 Task: Add Bulk Foods Dark Chocolate Pretzels to the cart.
Action: Mouse moved to (13, 60)
Screenshot: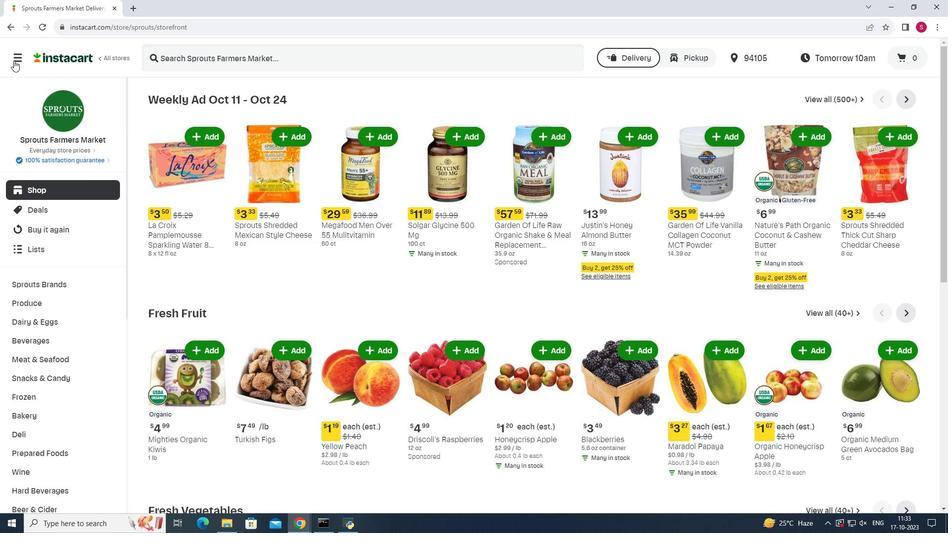 
Action: Mouse pressed left at (13, 60)
Screenshot: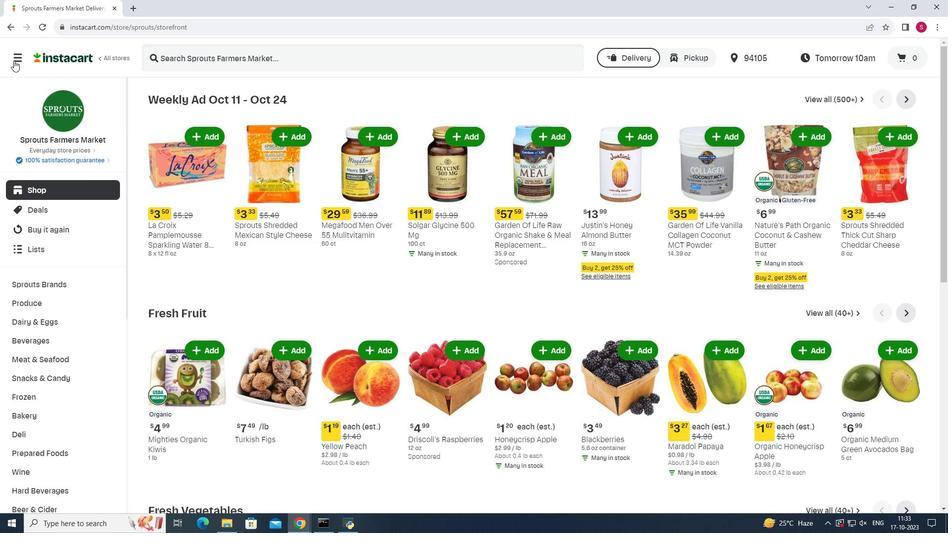 
Action: Mouse moved to (50, 256)
Screenshot: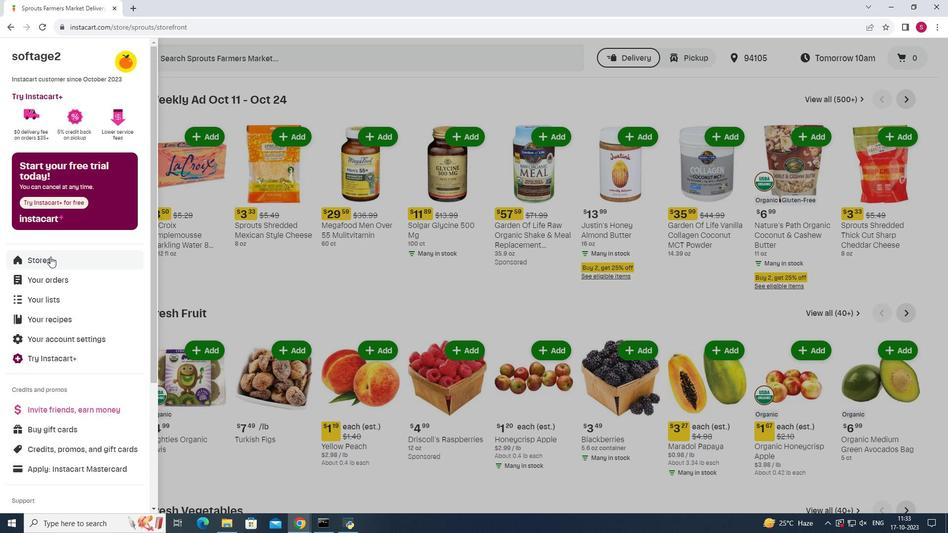 
Action: Mouse pressed left at (50, 256)
Screenshot: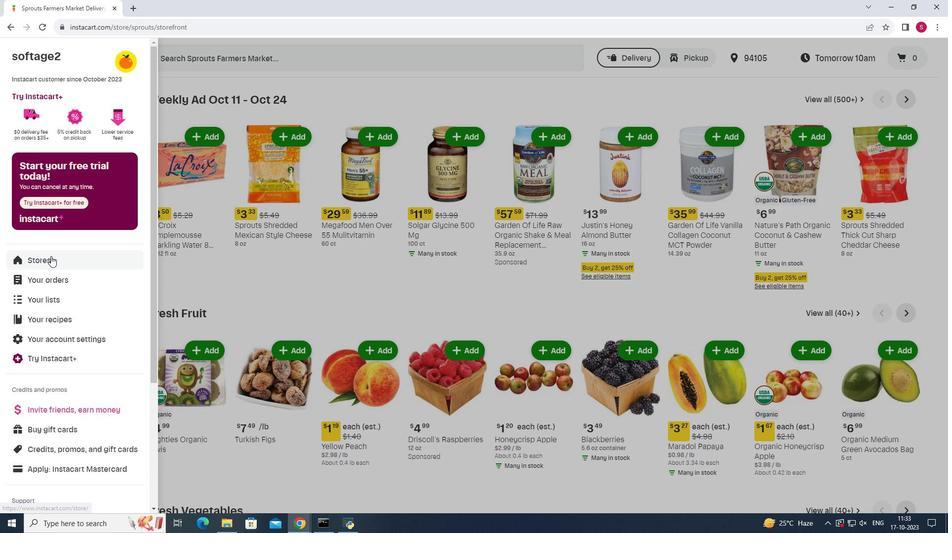 
Action: Mouse moved to (228, 81)
Screenshot: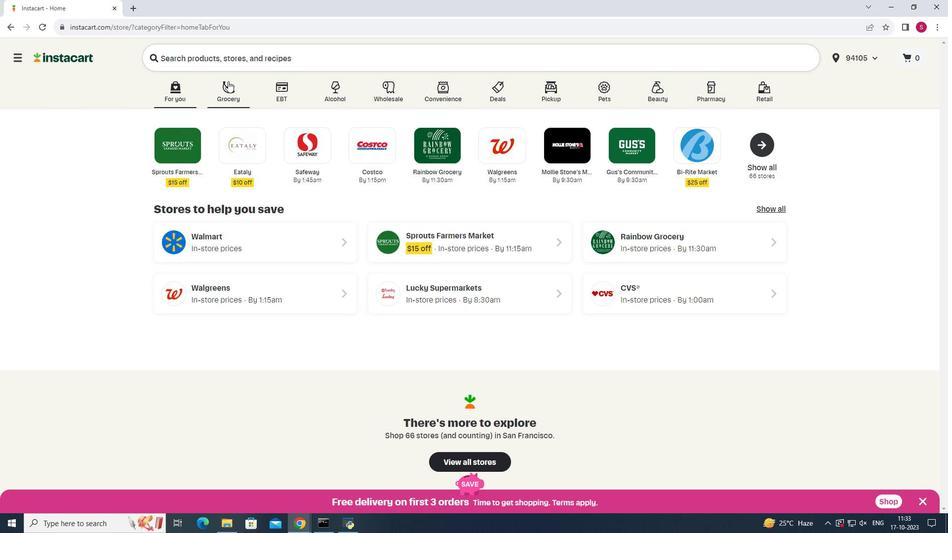 
Action: Mouse pressed left at (228, 81)
Screenshot: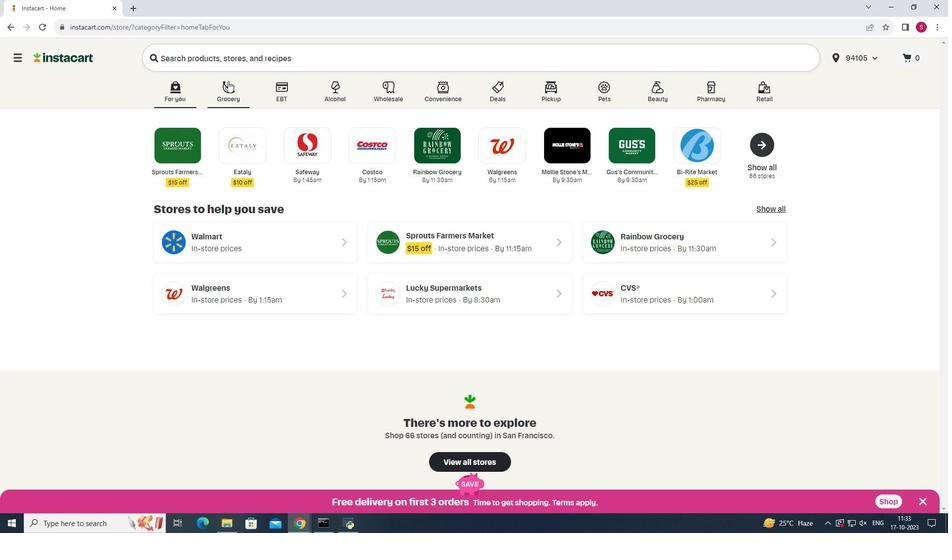 
Action: Mouse moved to (672, 136)
Screenshot: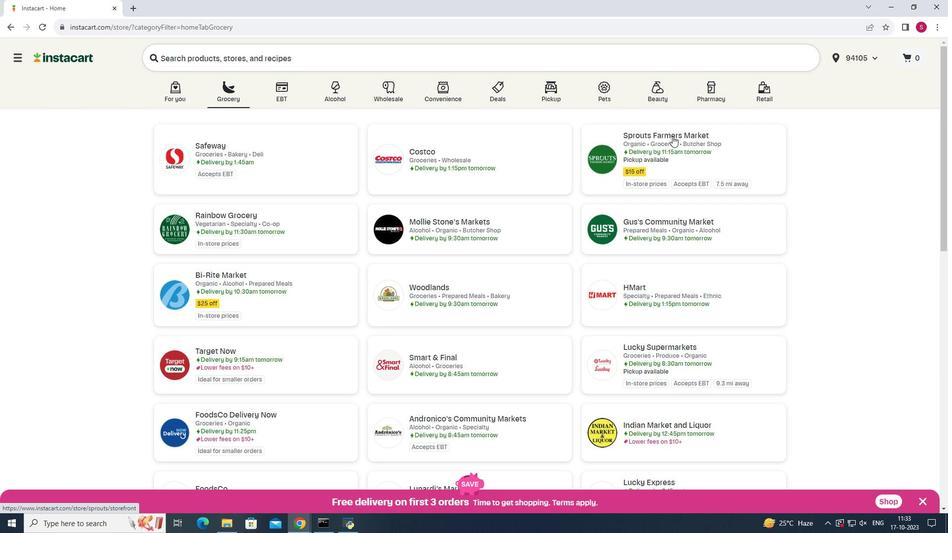 
Action: Mouse pressed left at (672, 136)
Screenshot: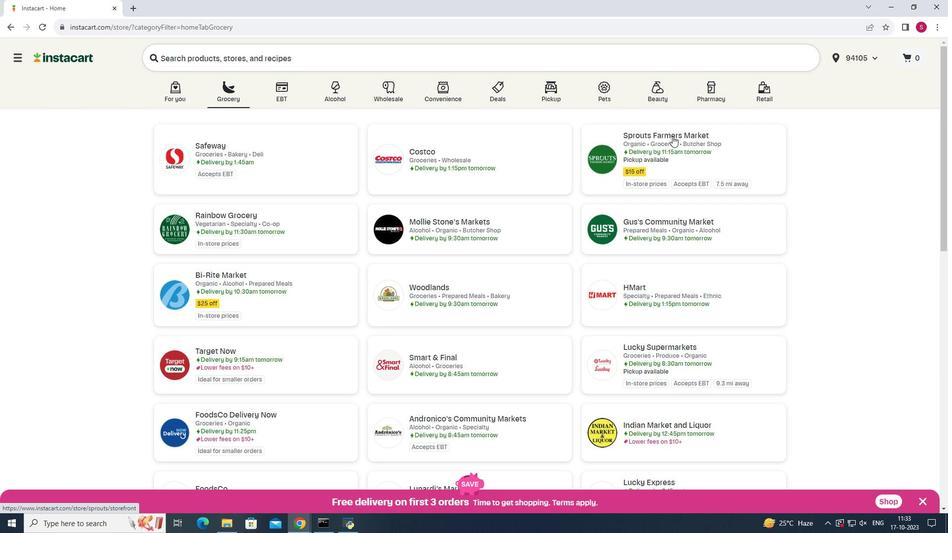 
Action: Mouse moved to (53, 377)
Screenshot: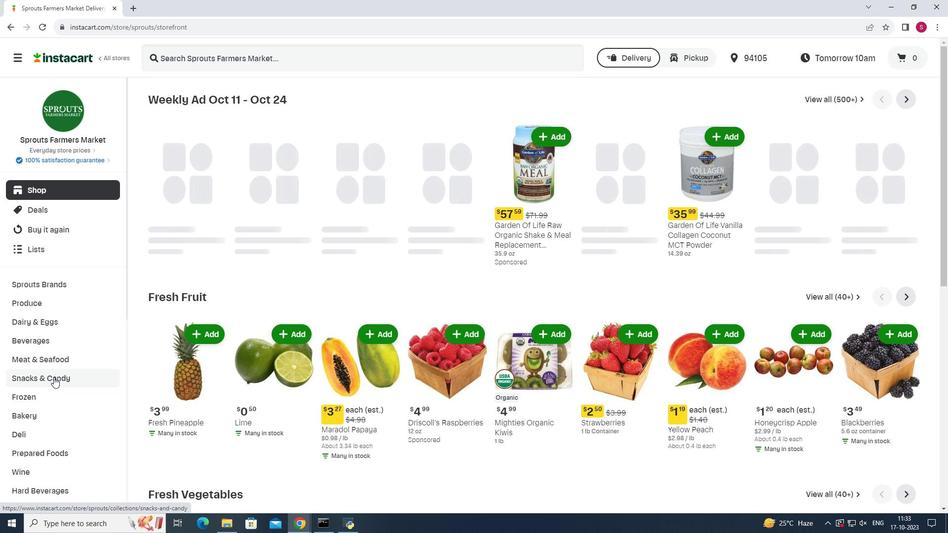 
Action: Mouse pressed left at (53, 377)
Screenshot: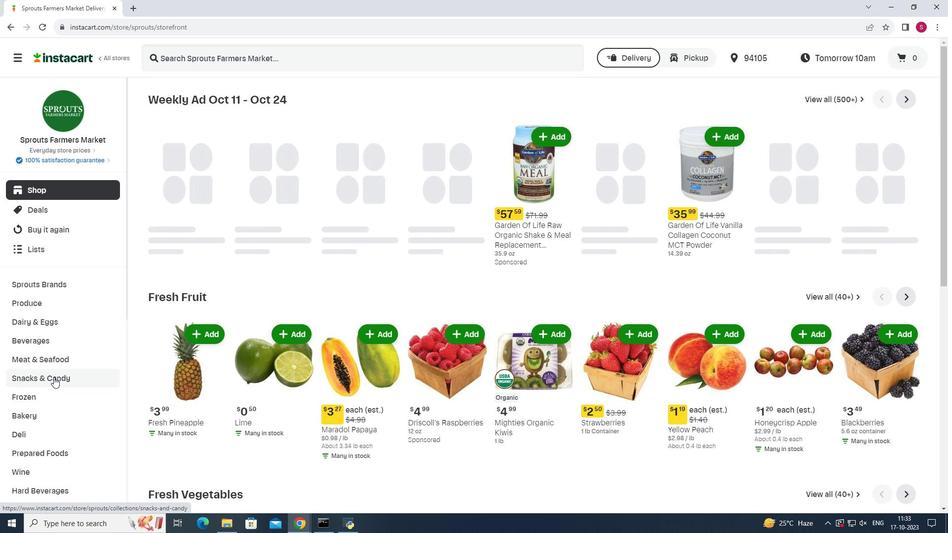 
Action: Mouse moved to (288, 121)
Screenshot: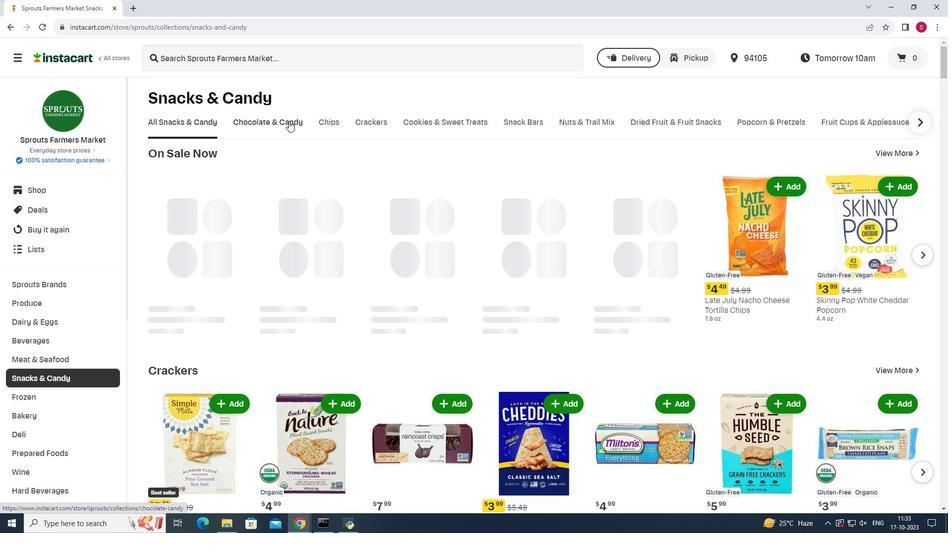 
Action: Mouse pressed left at (288, 121)
Screenshot: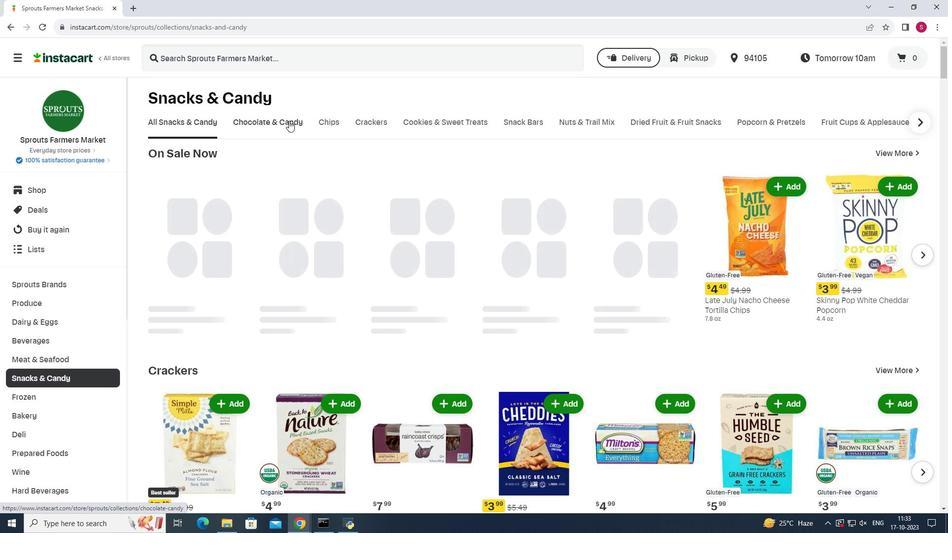 
Action: Mouse moved to (256, 164)
Screenshot: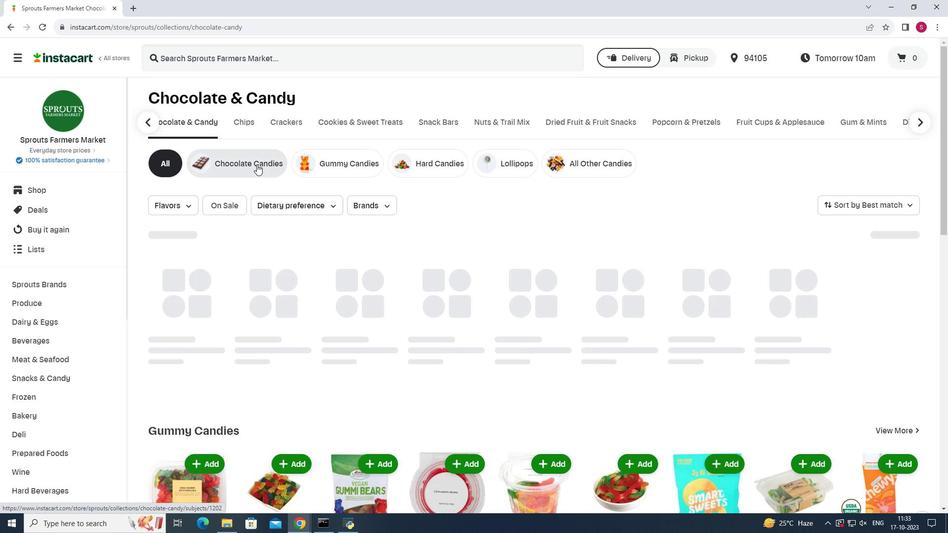 
Action: Mouse pressed left at (256, 164)
Screenshot: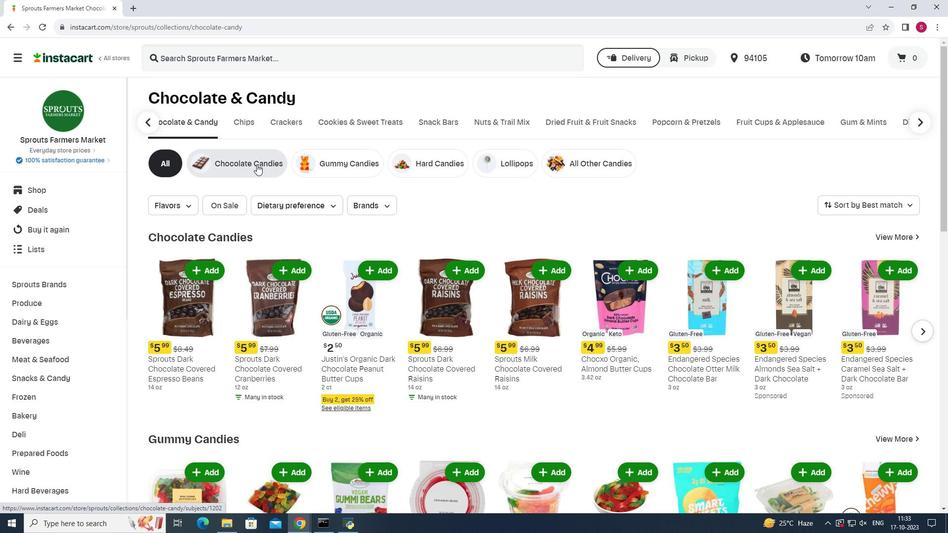 
Action: Mouse moved to (339, 61)
Screenshot: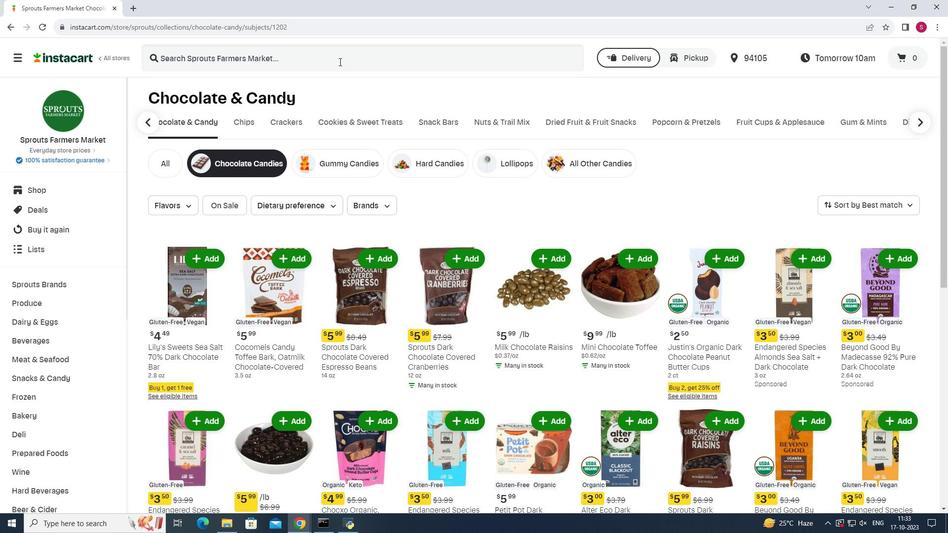 
Action: Mouse pressed left at (339, 61)
Screenshot: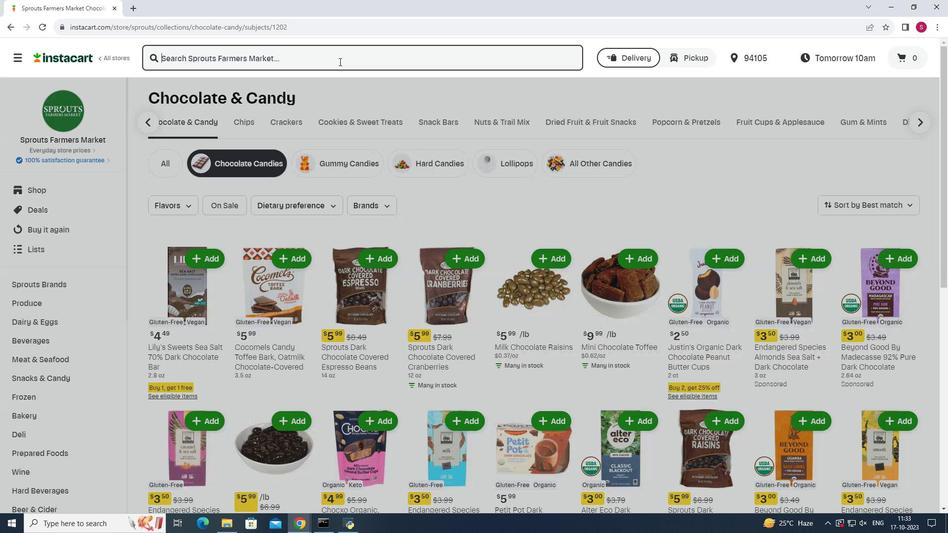 
Action: Key pressed <Key.shift>Bulk<Key.space><Key.shift>Foods<Key.space><Key.shift>Dark<Key.space><Key.shift>Chocolate<Key.space><Key.shift><Key.shift><Key.shift><Key.shift><Key.shift><Key.shift><Key.shift>Pretzels<Key.enter>
Screenshot: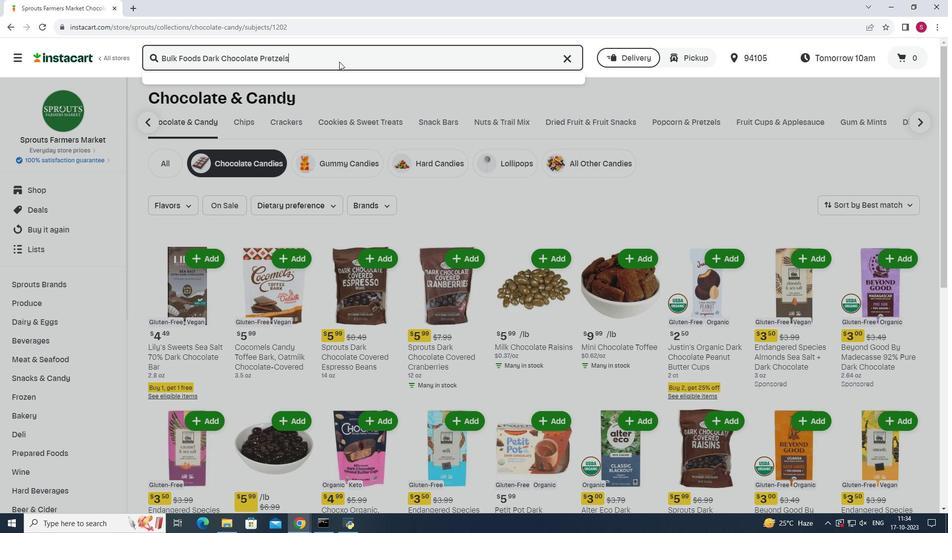 
Action: Mouse moved to (455, 230)
Screenshot: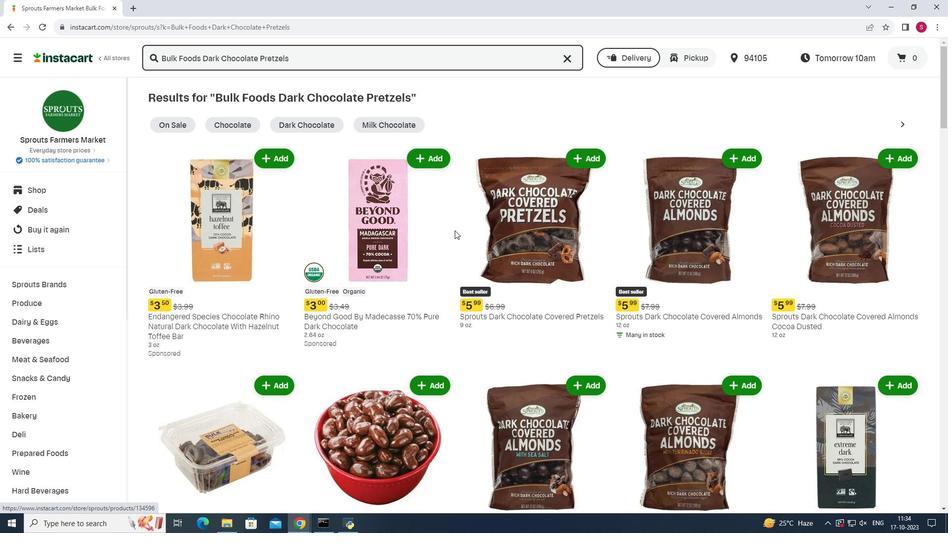 
Action: Mouse scrolled (455, 230) with delta (0, 0)
Screenshot: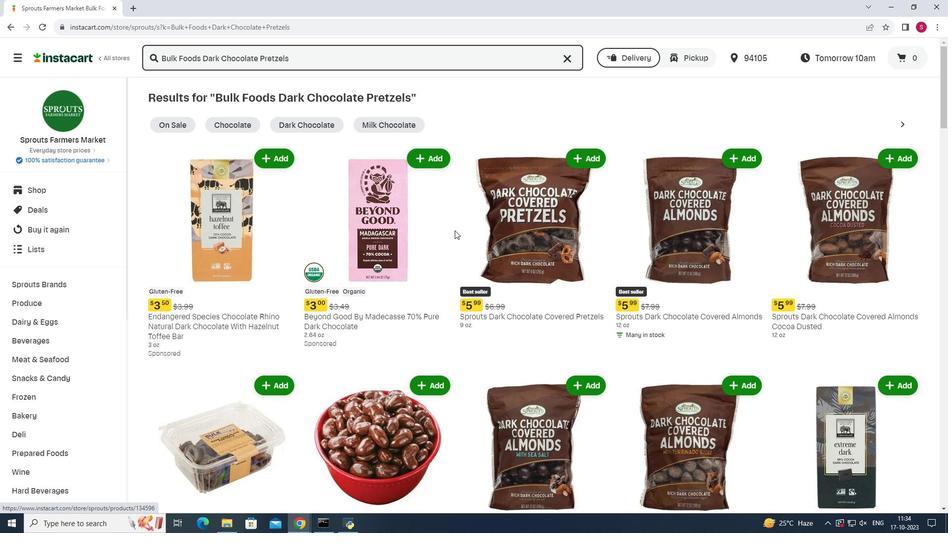 
Action: Mouse moved to (456, 230)
Screenshot: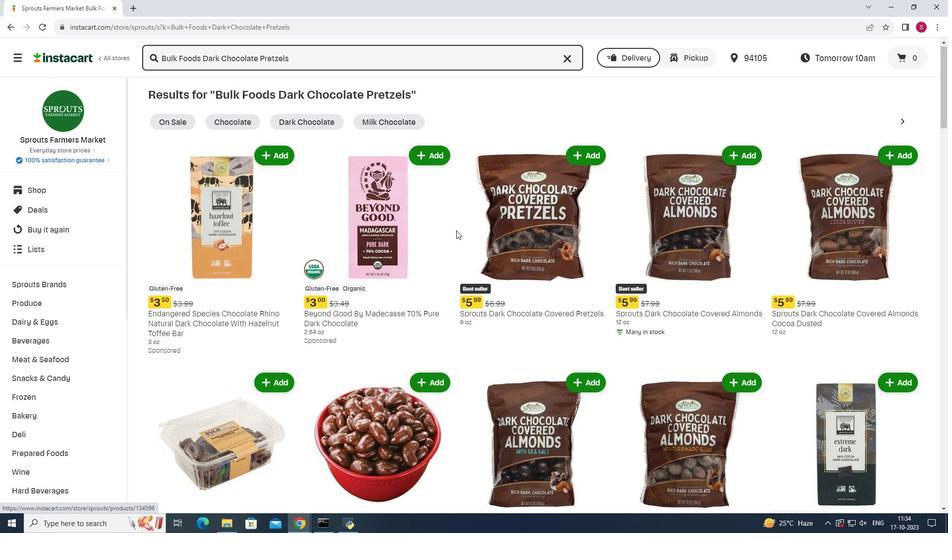 
Action: Mouse scrolled (456, 230) with delta (0, 0)
Screenshot: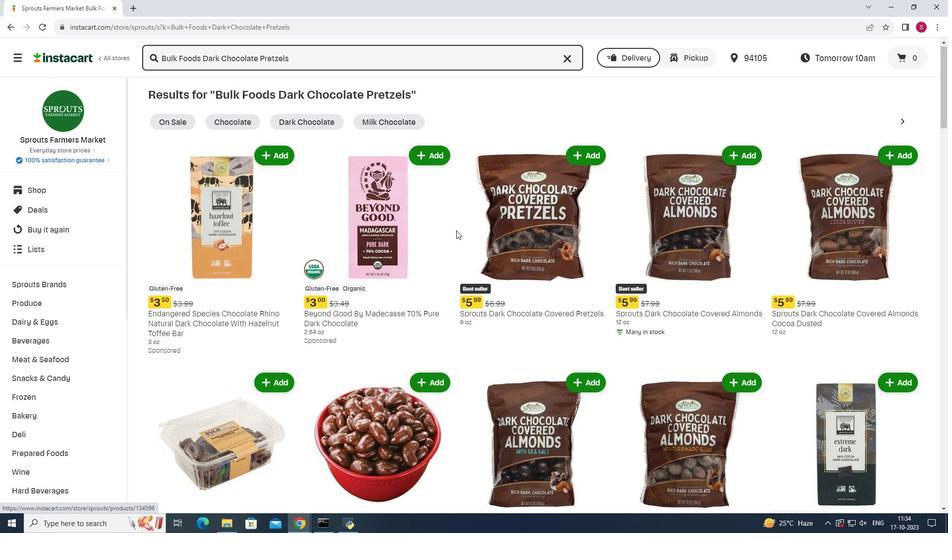
Action: Mouse moved to (456, 230)
Screenshot: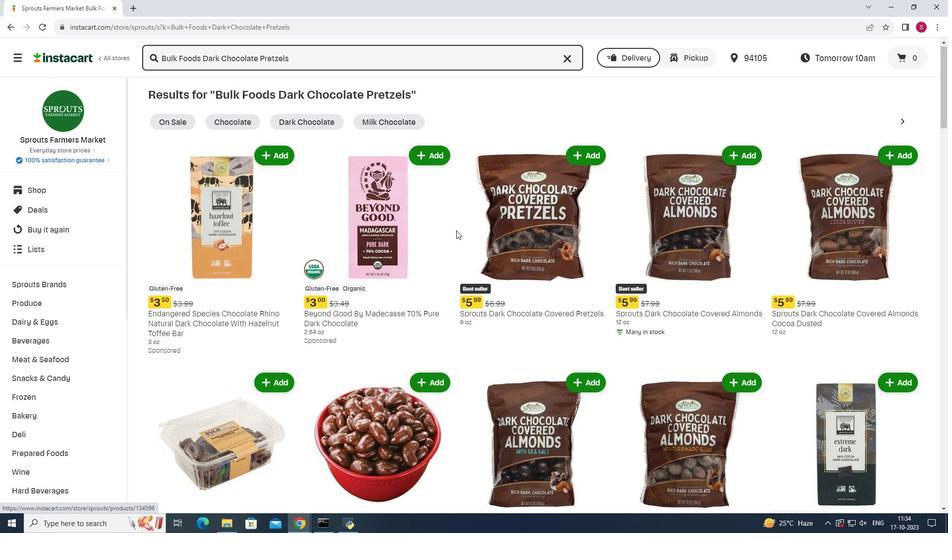 
Action: Mouse scrolled (456, 230) with delta (0, 0)
Screenshot: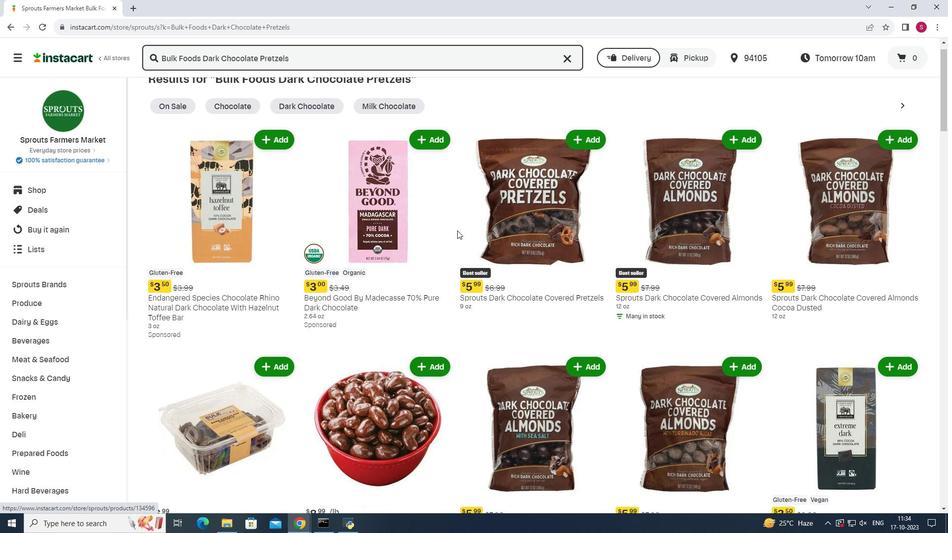 
Action: Mouse moved to (457, 230)
Screenshot: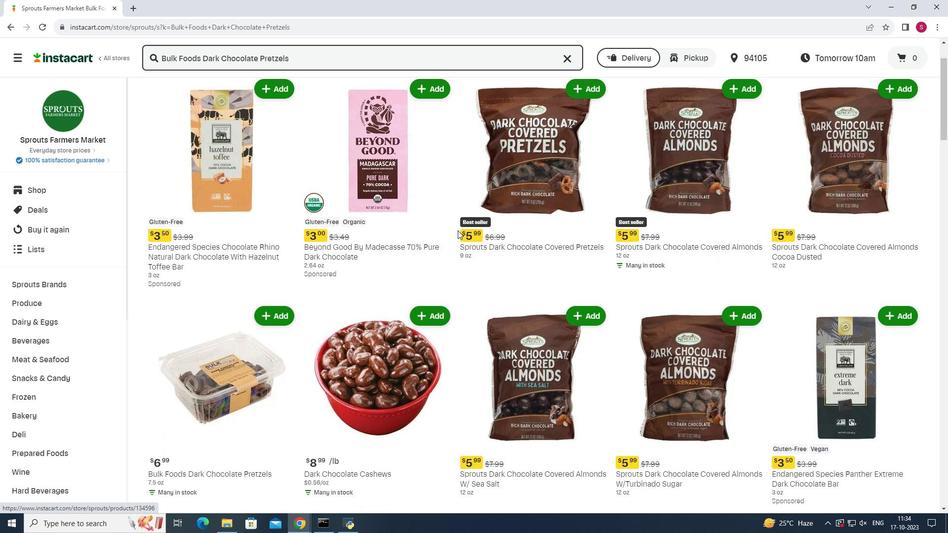 
Action: Mouse scrolled (457, 230) with delta (0, 0)
Screenshot: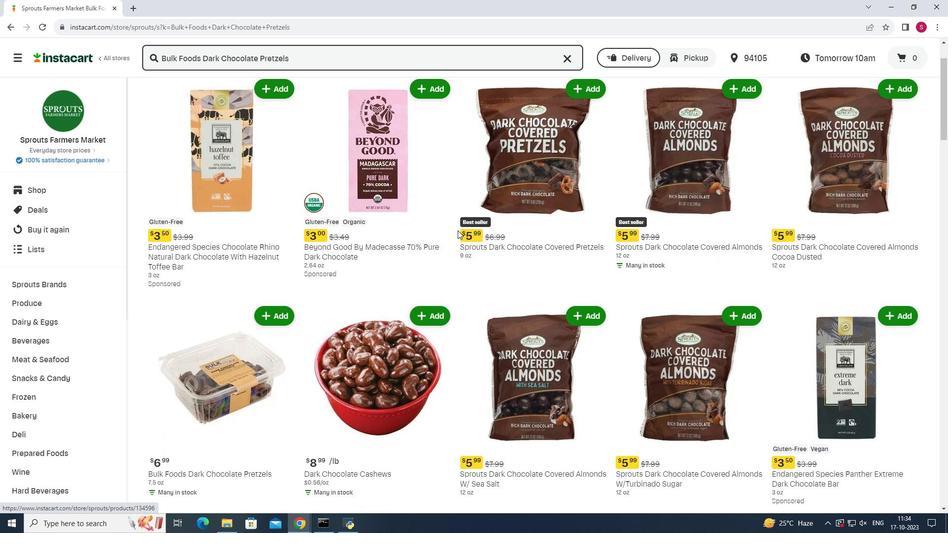 
Action: Mouse moved to (270, 191)
Screenshot: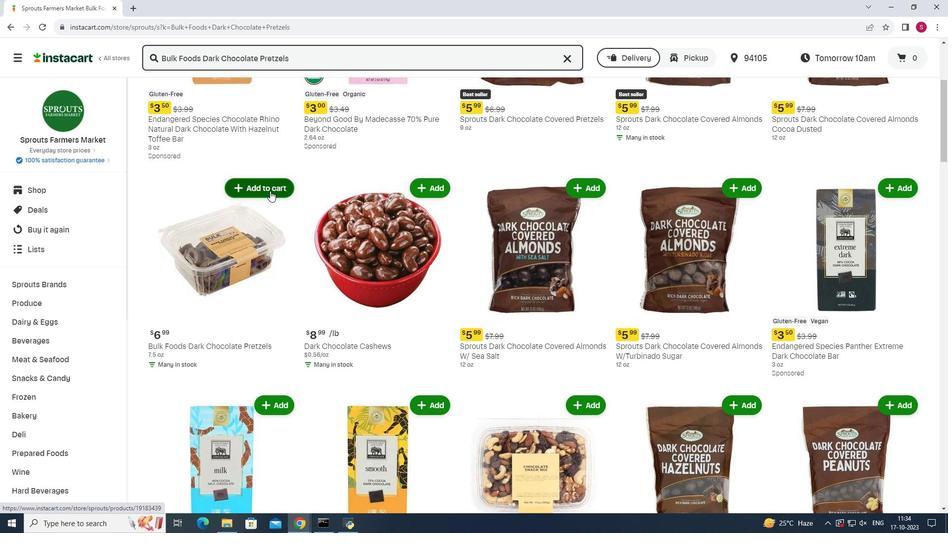
Action: Mouse pressed left at (270, 191)
Screenshot: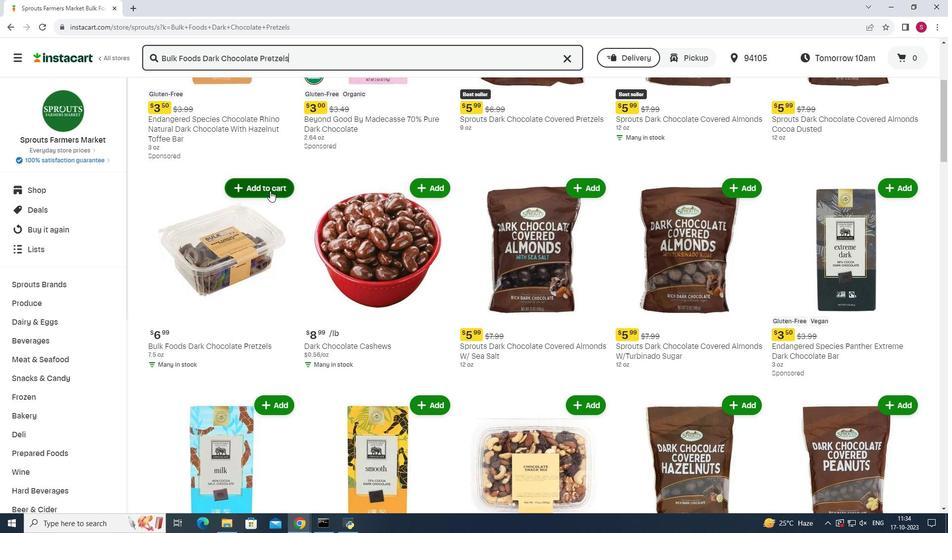 
Action: Mouse moved to (424, 195)
Screenshot: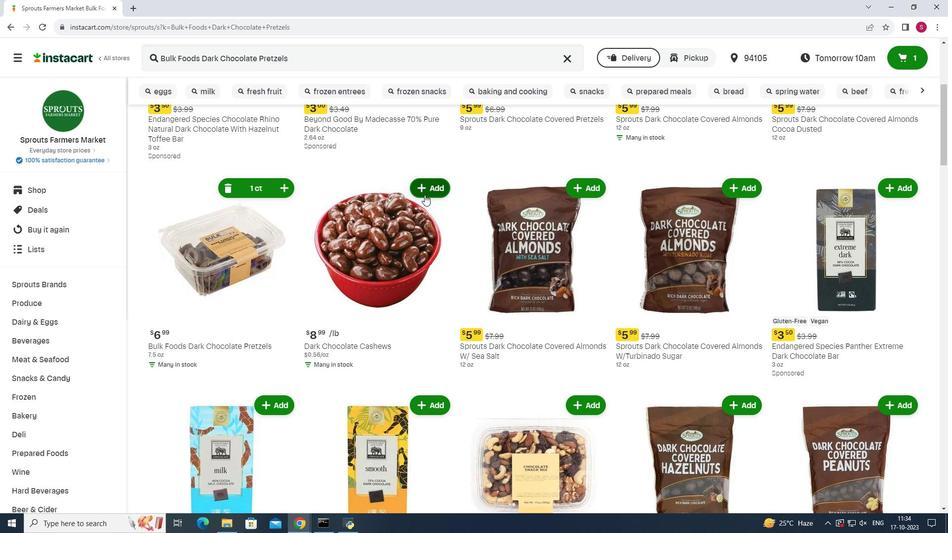 
